 Task: Review your tasks and check related sent emails.
Action: Mouse moved to (17, 134)
Screenshot: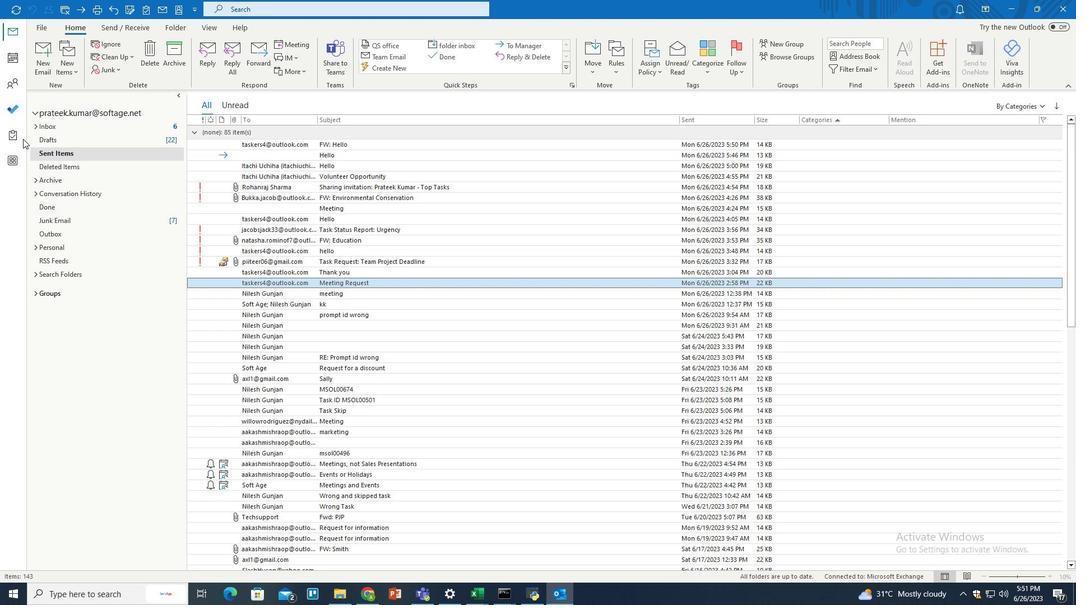 
Action: Mouse pressed left at (17, 134)
Screenshot: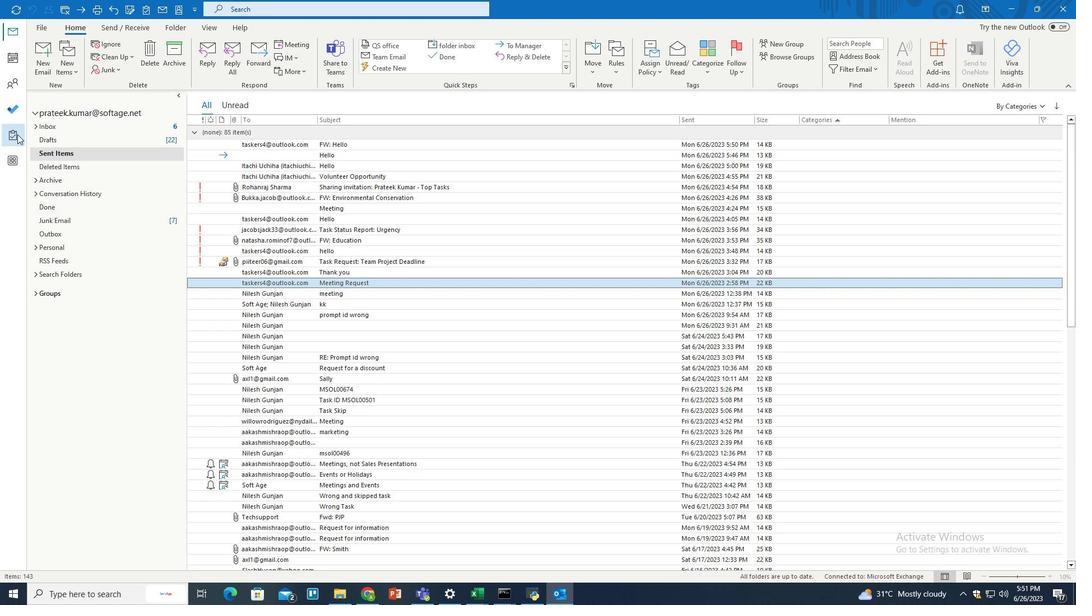 
Action: Mouse moved to (111, 21)
Screenshot: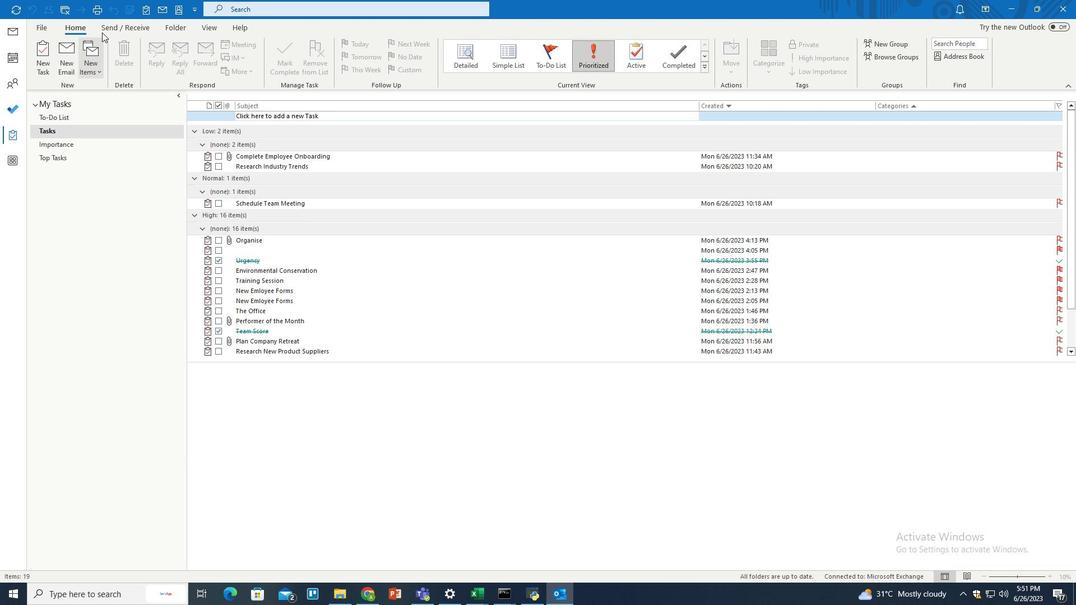 
Action: Mouse pressed left at (111, 21)
Screenshot: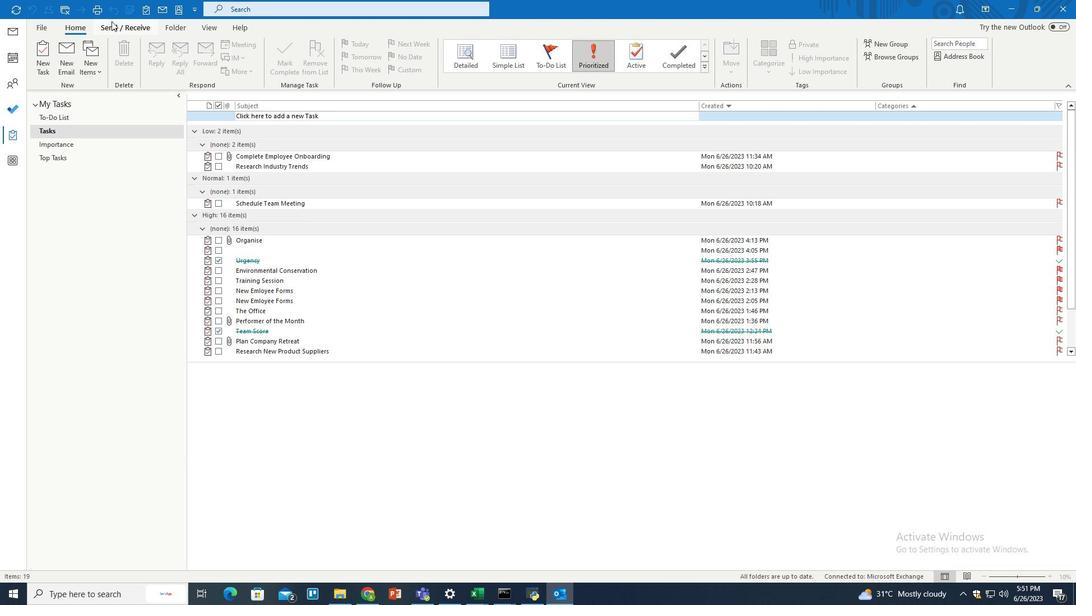 
Action: Mouse moved to (255, 76)
Screenshot: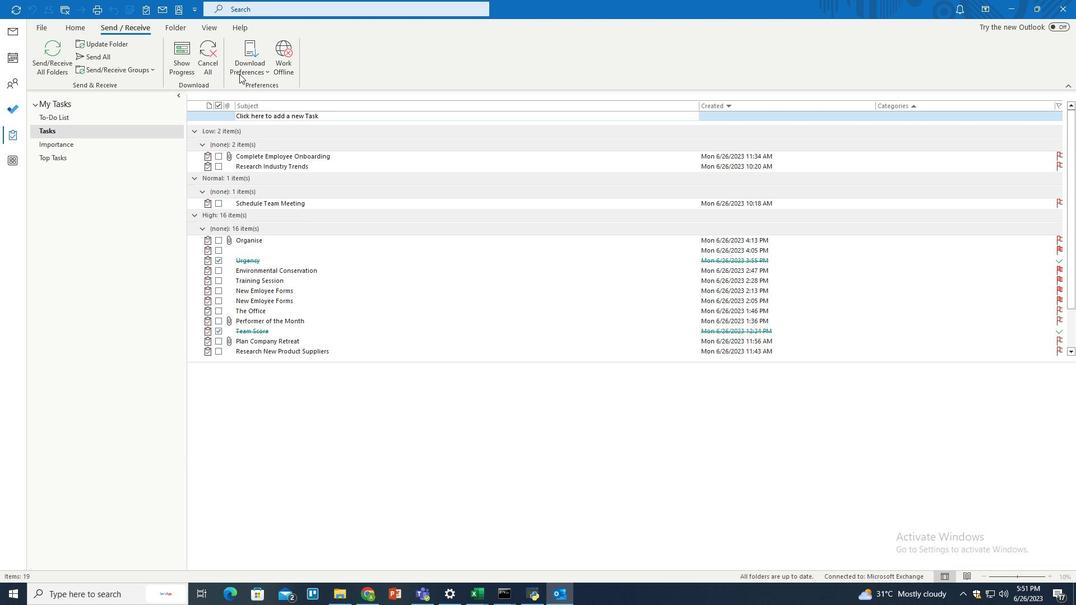 
Action: Mouse pressed left at (255, 76)
Screenshot: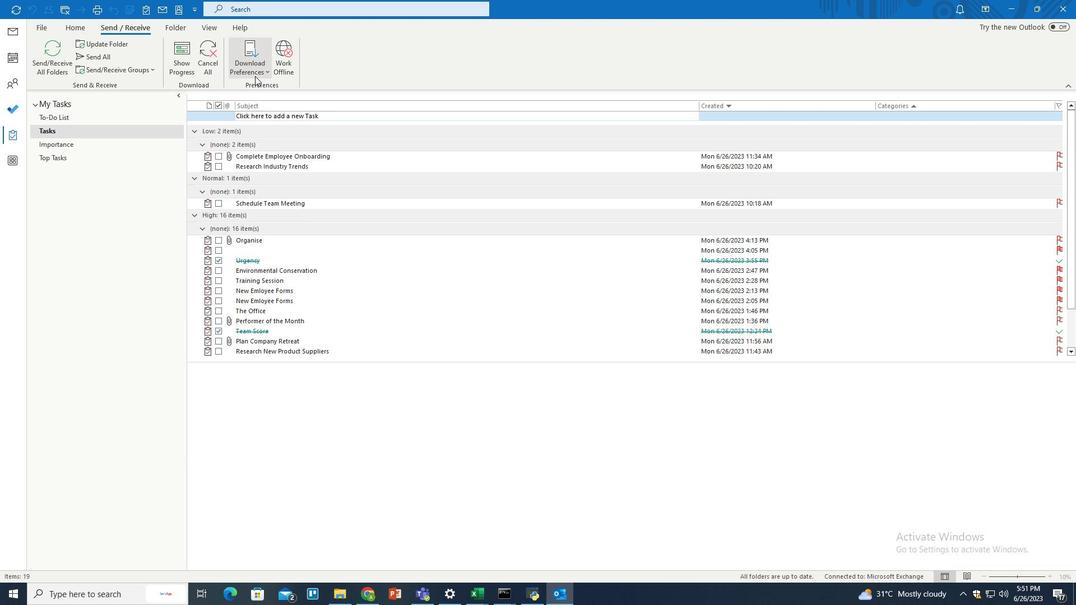
Action: Mouse moved to (261, 113)
Screenshot: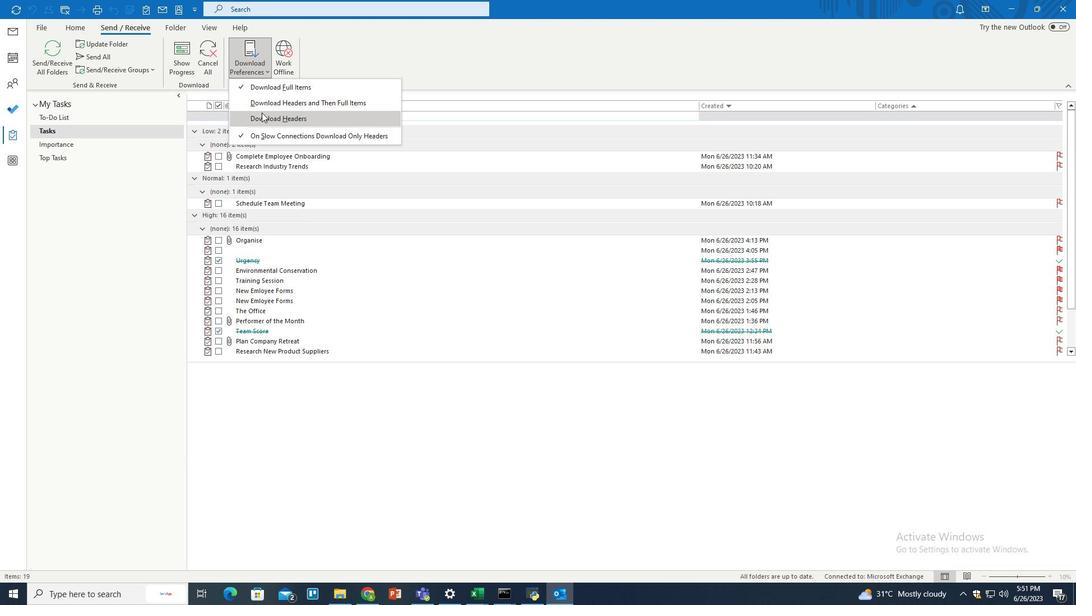 
Action: Mouse pressed left at (261, 113)
Screenshot: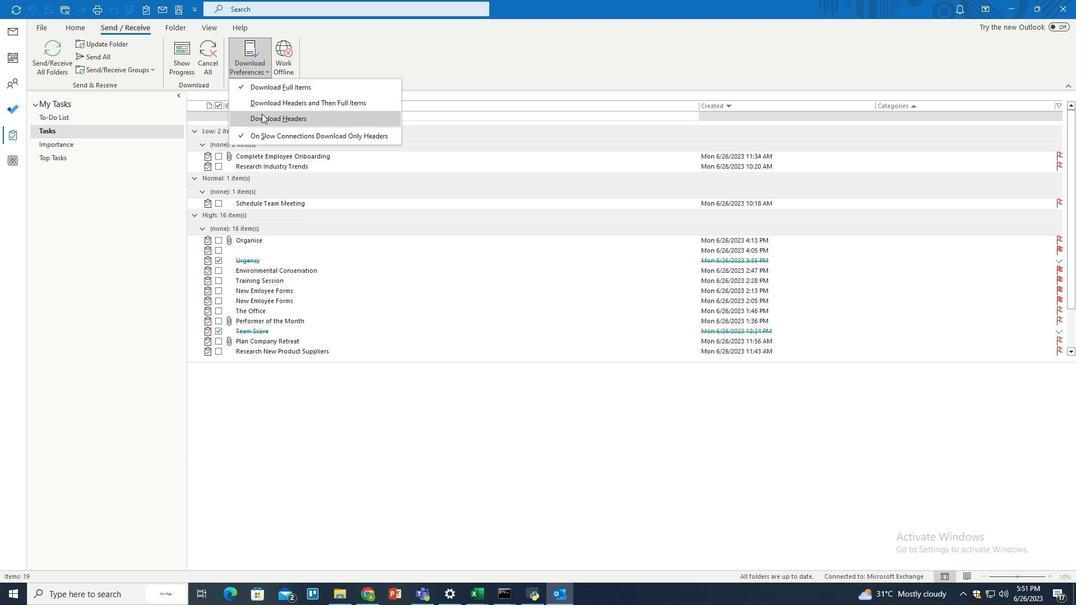 
